 Task: Create a due date automation trigger when advanced on, 2 working days before a card is due add dates without a due date at 11:00 AM.
Action: Mouse moved to (1098, 83)
Screenshot: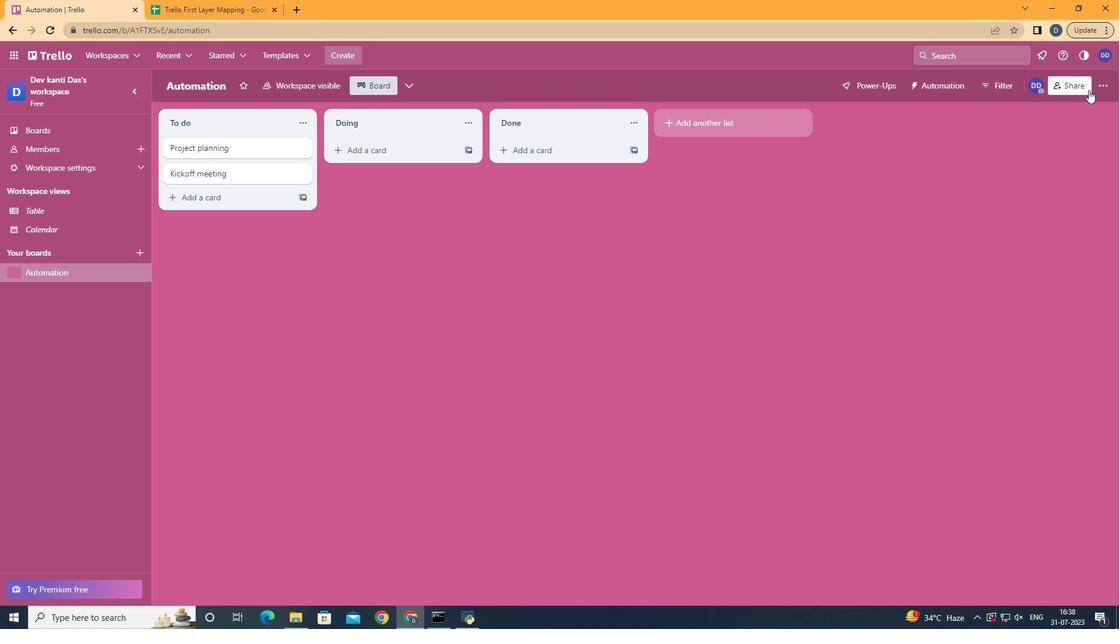 
Action: Mouse pressed left at (1098, 83)
Screenshot: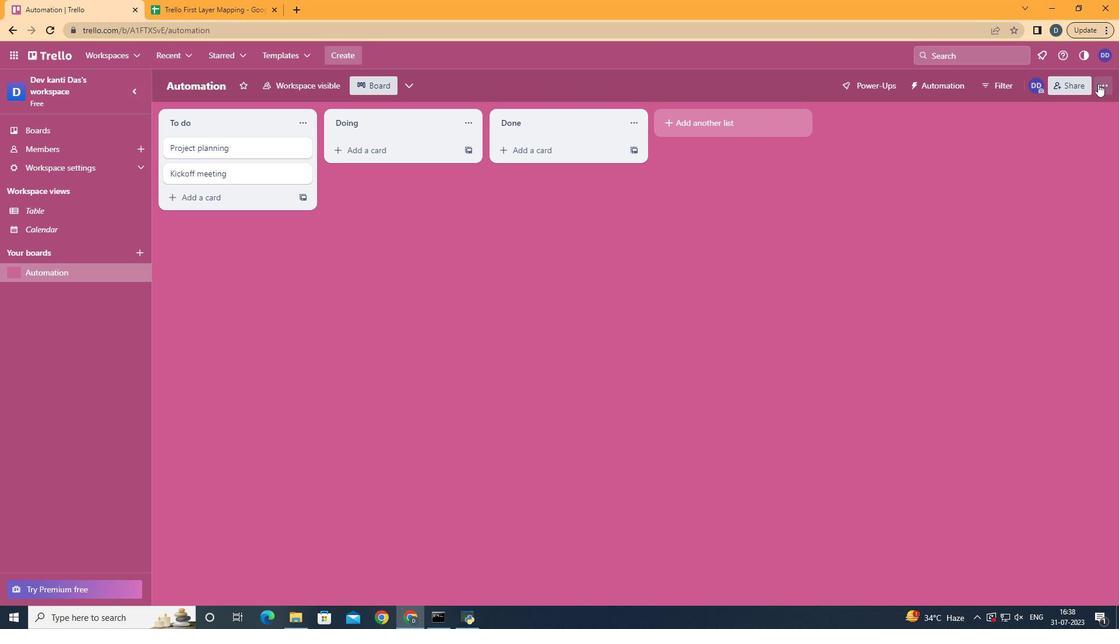 
Action: Mouse moved to (1028, 237)
Screenshot: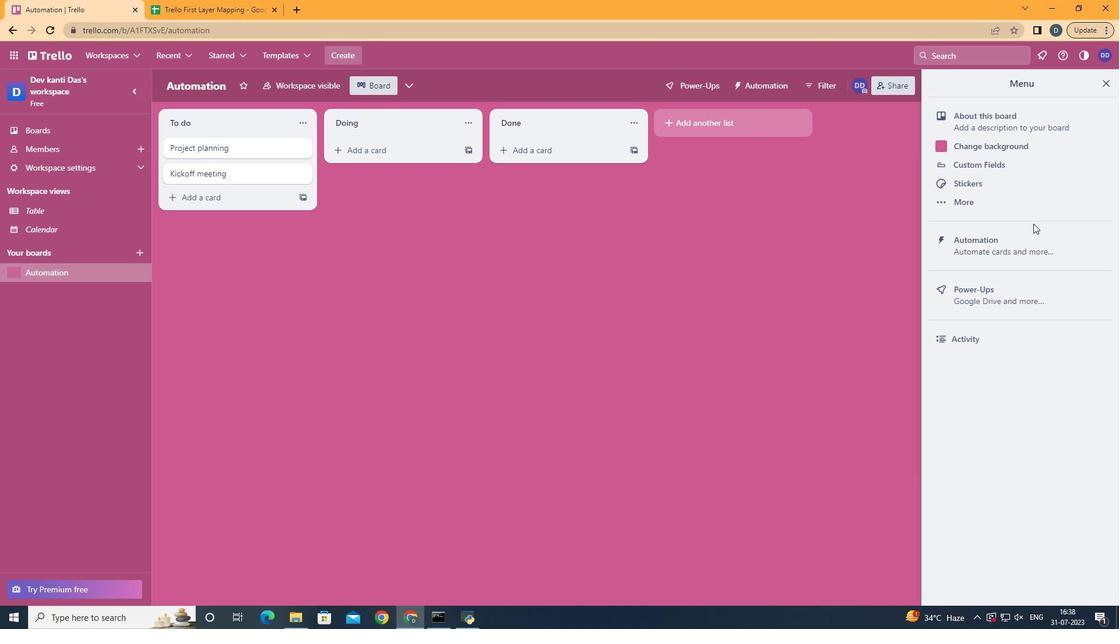 
Action: Mouse pressed left at (1028, 237)
Screenshot: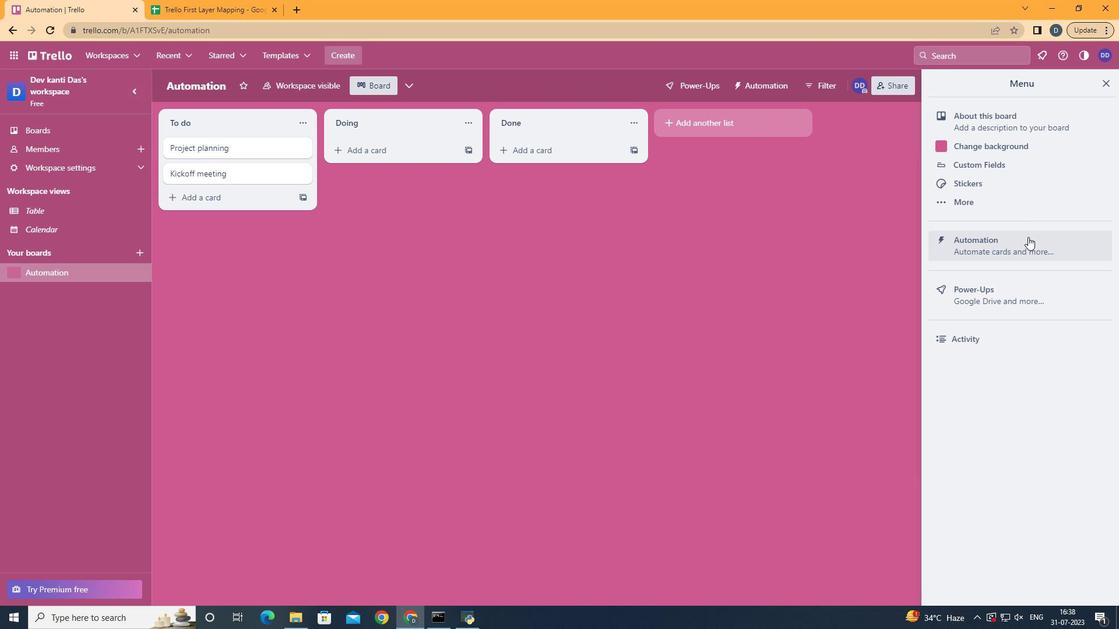 
Action: Mouse moved to (216, 236)
Screenshot: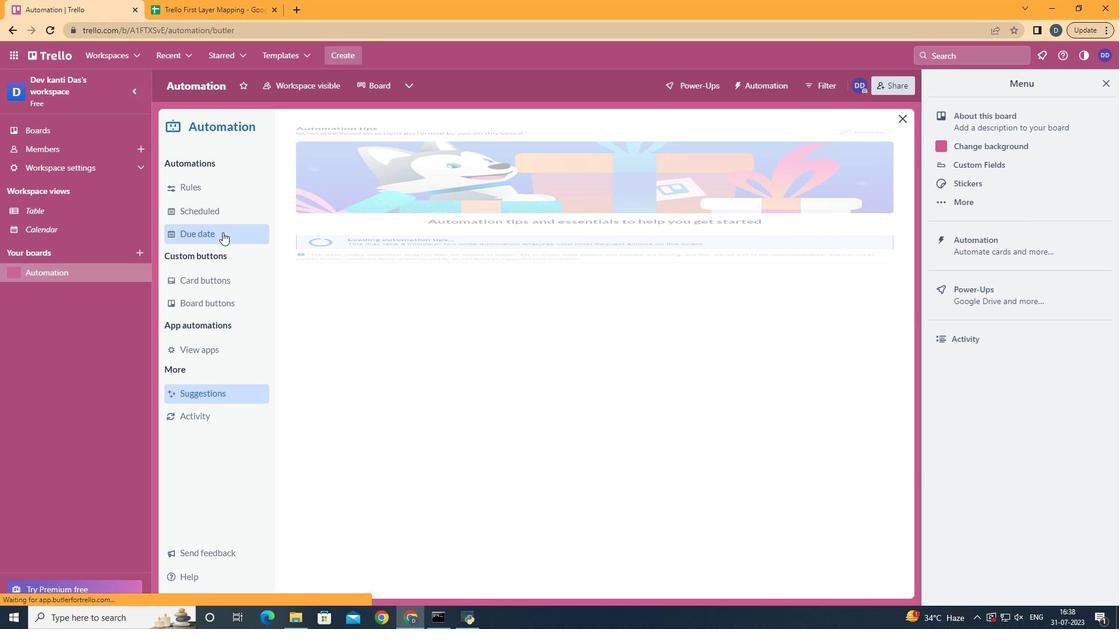 
Action: Mouse pressed left at (216, 236)
Screenshot: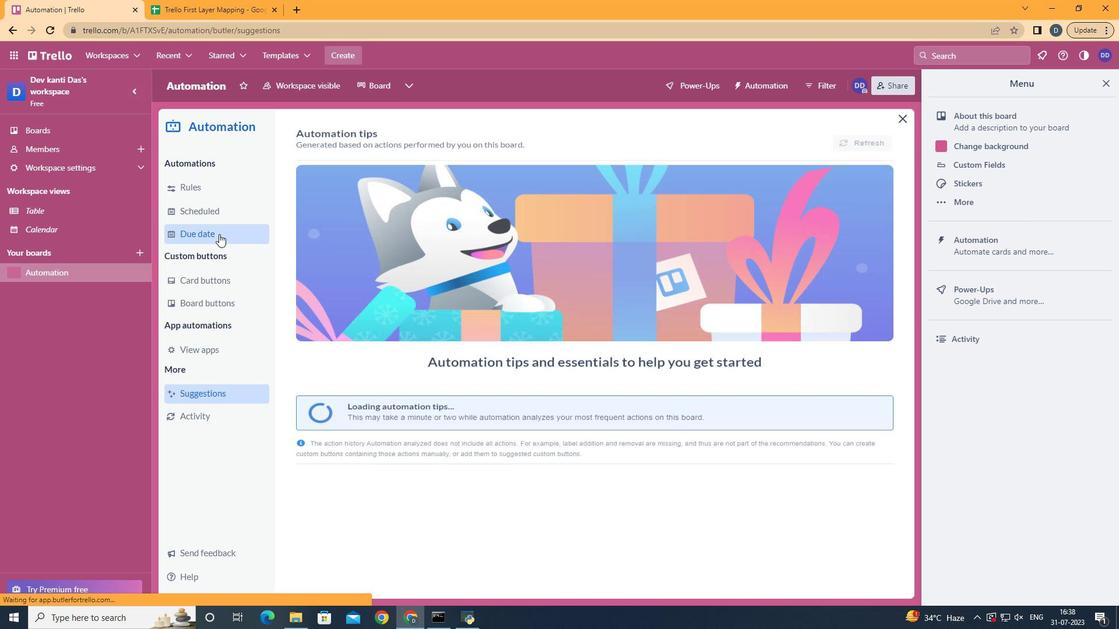 
Action: Mouse moved to (840, 138)
Screenshot: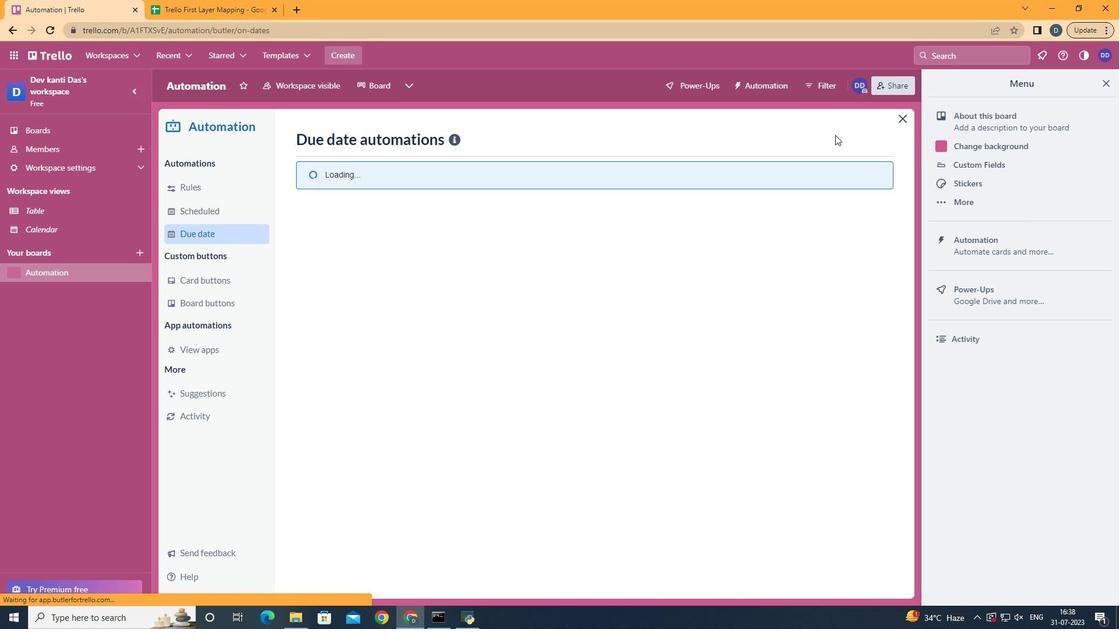 
Action: Mouse pressed left at (840, 138)
Screenshot: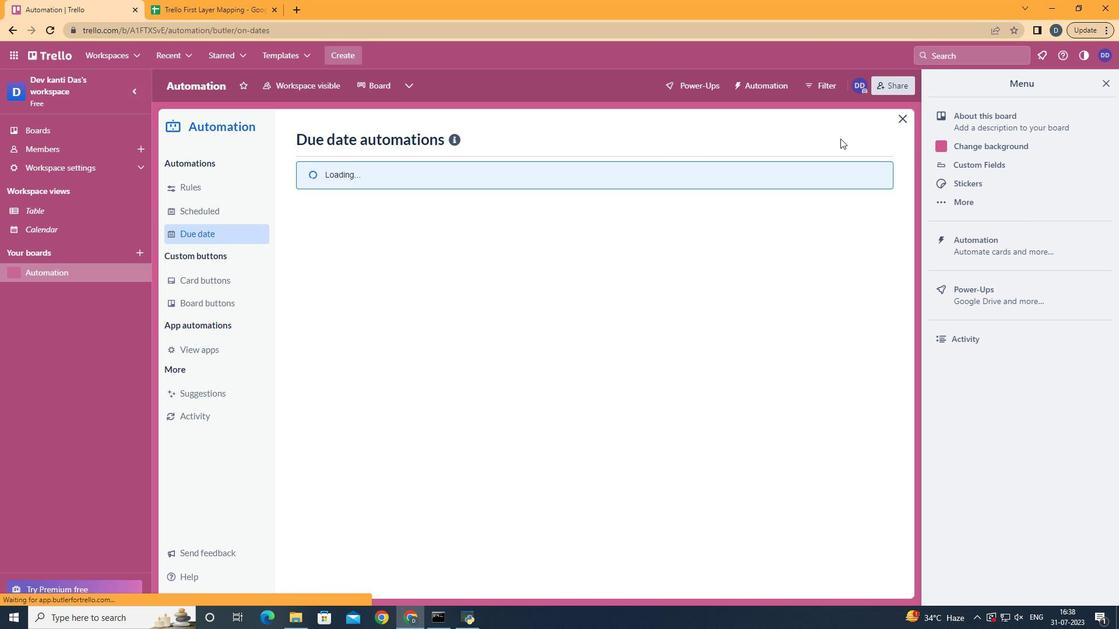 
Action: Mouse moved to (626, 253)
Screenshot: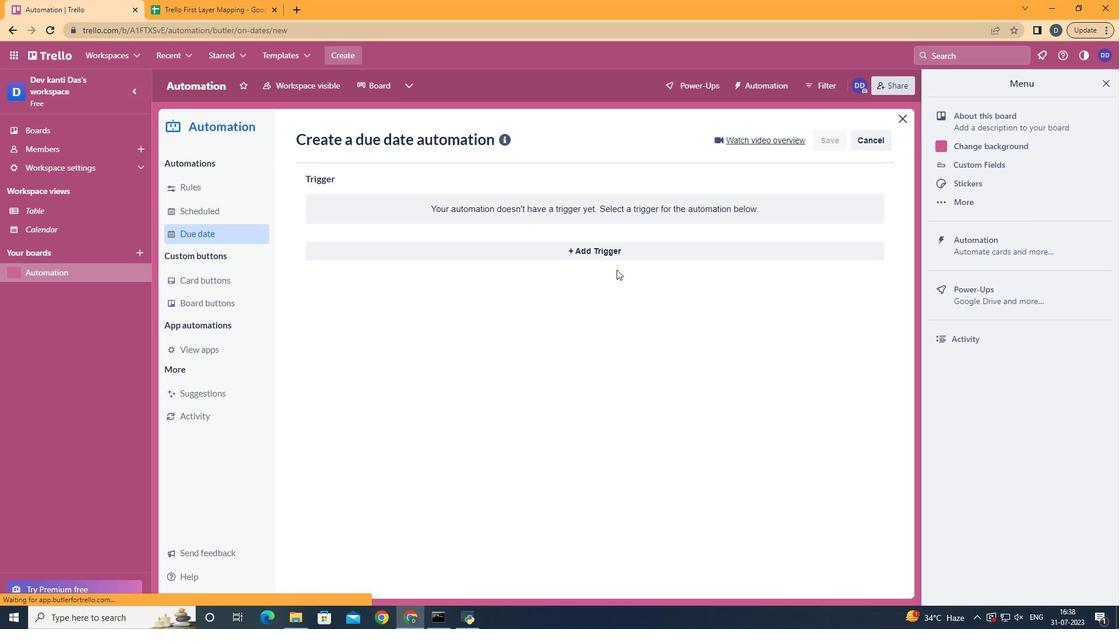 
Action: Mouse pressed left at (626, 253)
Screenshot: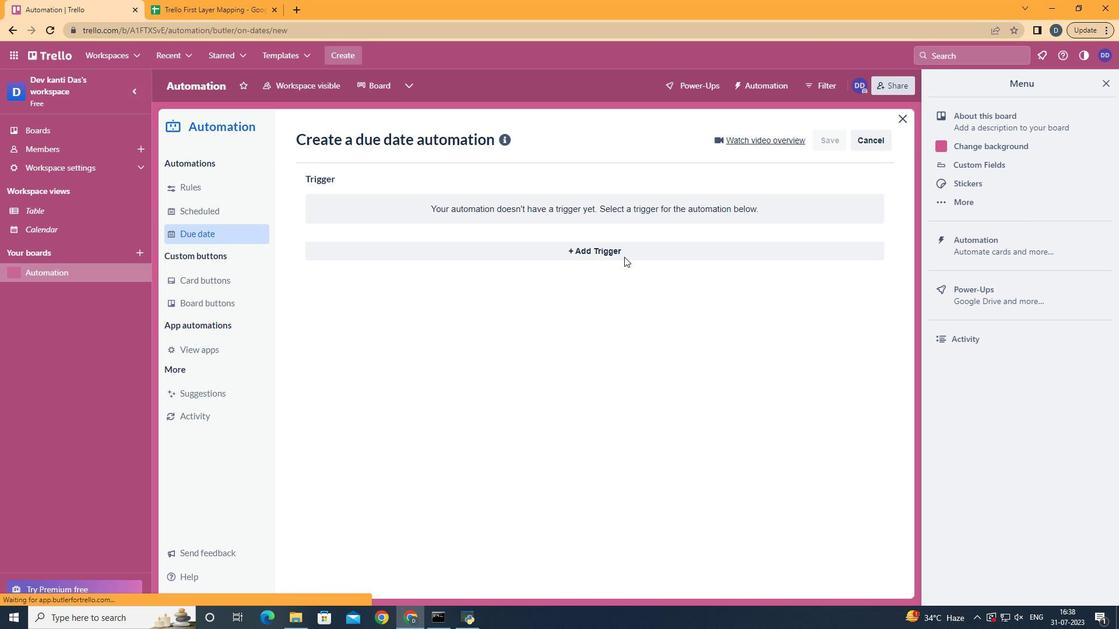 
Action: Mouse moved to (378, 474)
Screenshot: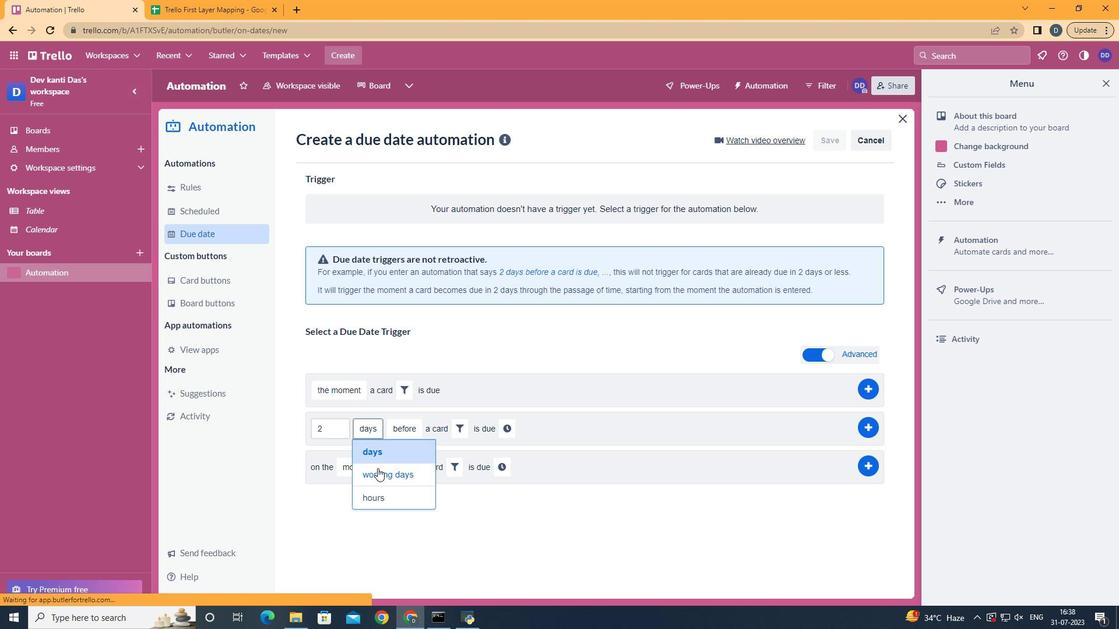 
Action: Mouse pressed left at (378, 474)
Screenshot: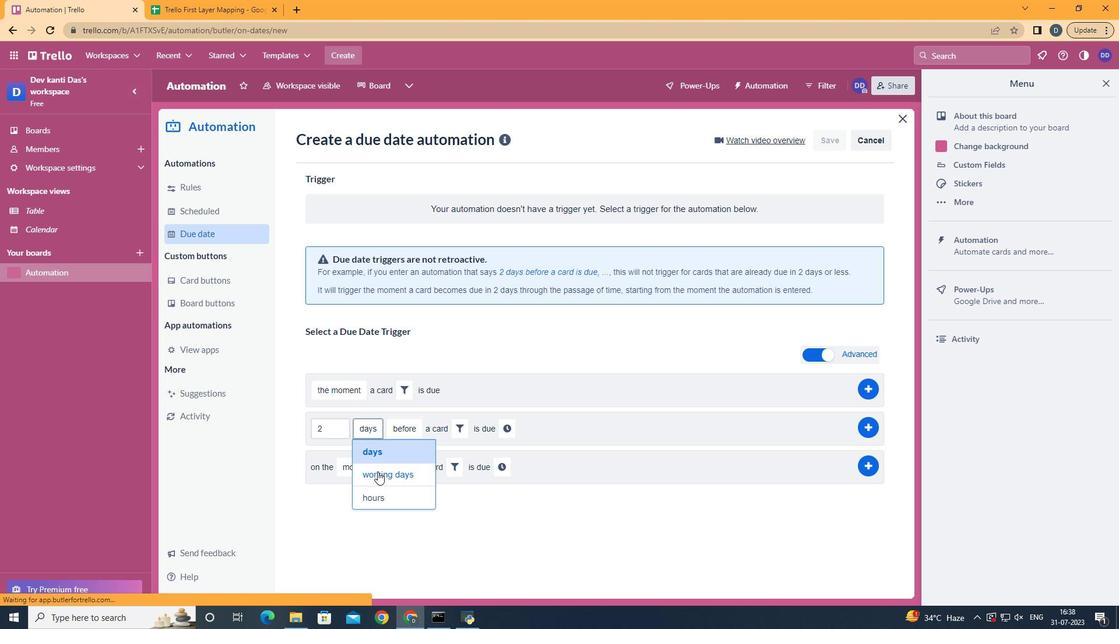 
Action: Mouse moved to (490, 426)
Screenshot: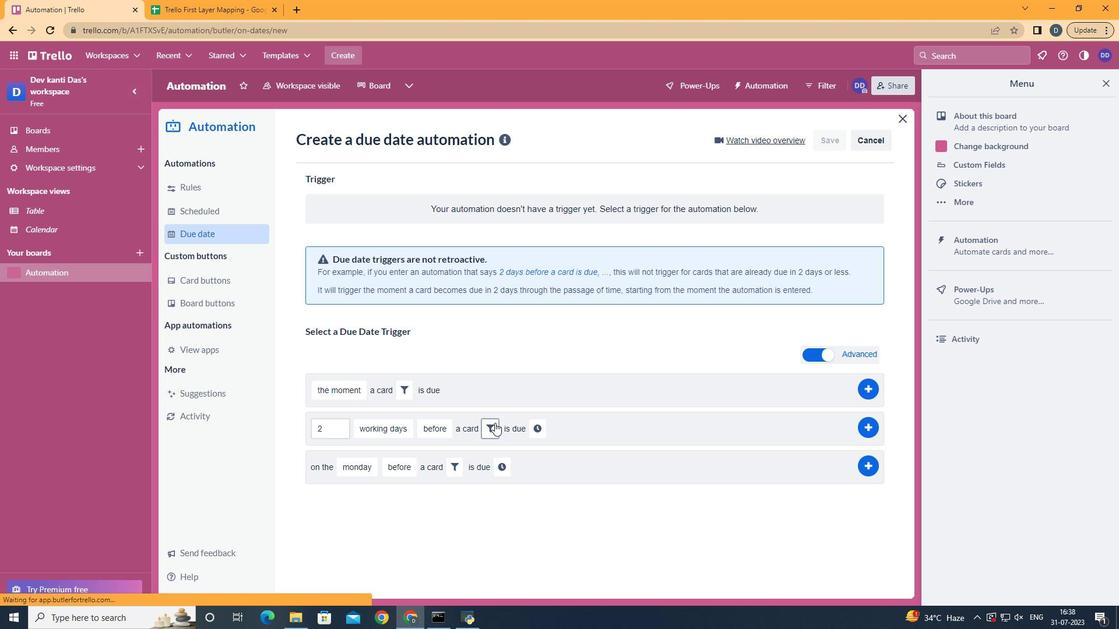 
Action: Mouse pressed left at (490, 426)
Screenshot: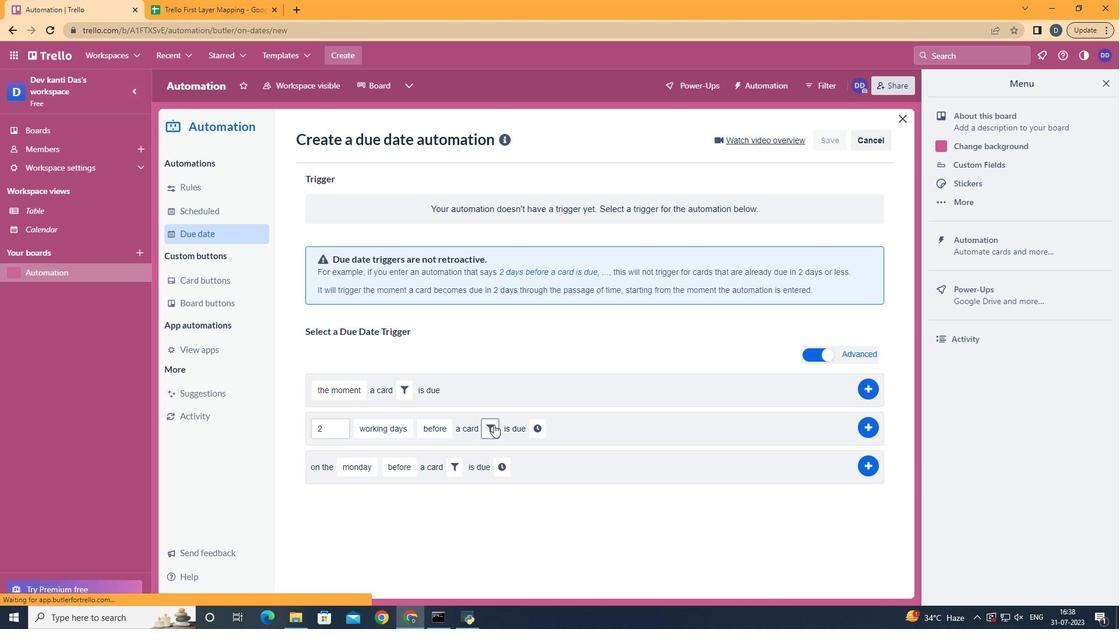 
Action: Mouse moved to (553, 472)
Screenshot: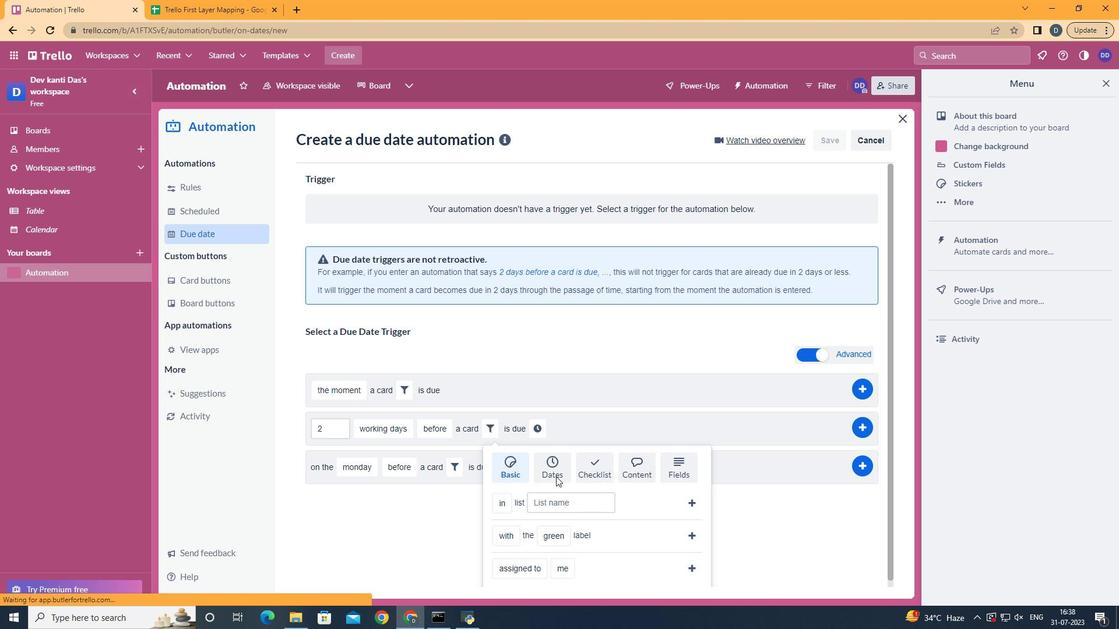 
Action: Mouse pressed left at (553, 472)
Screenshot: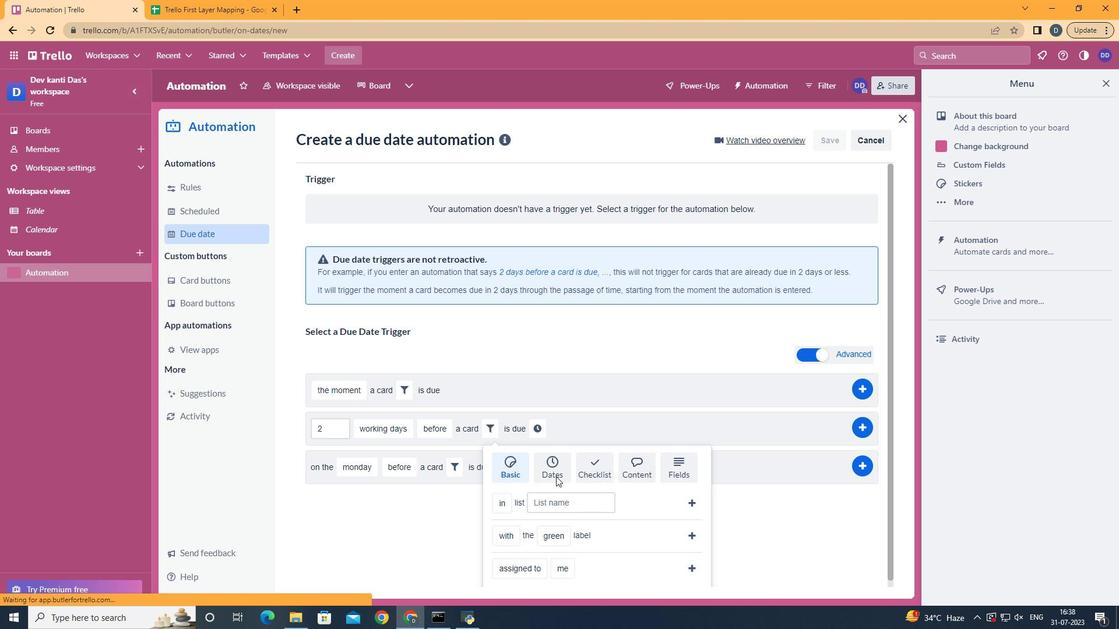 
Action: Mouse moved to (508, 549)
Screenshot: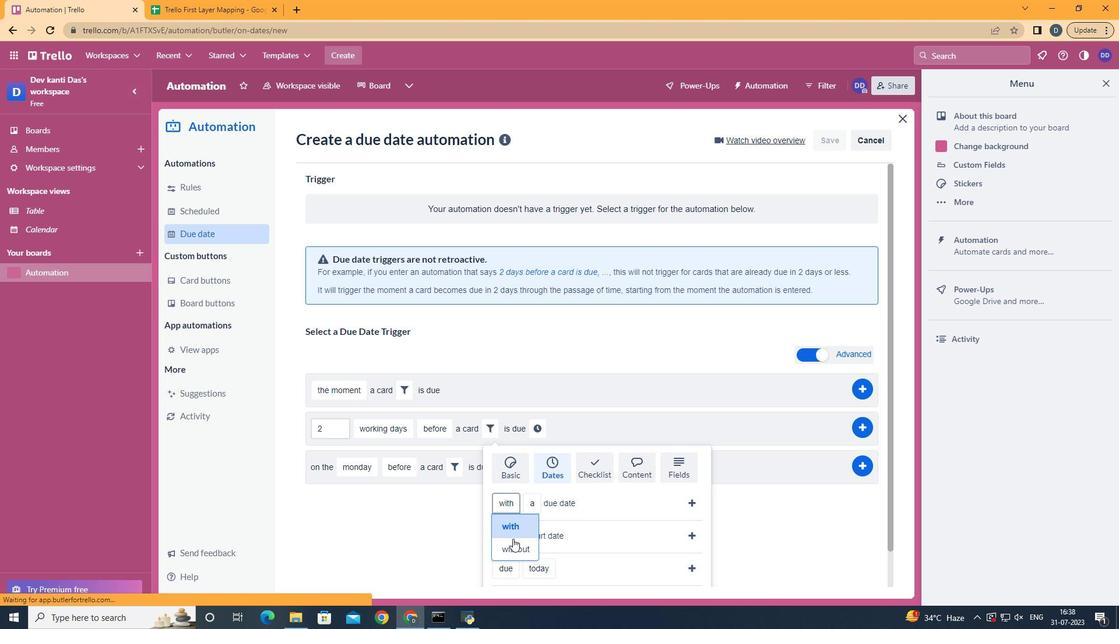 
Action: Mouse pressed left at (508, 549)
Screenshot: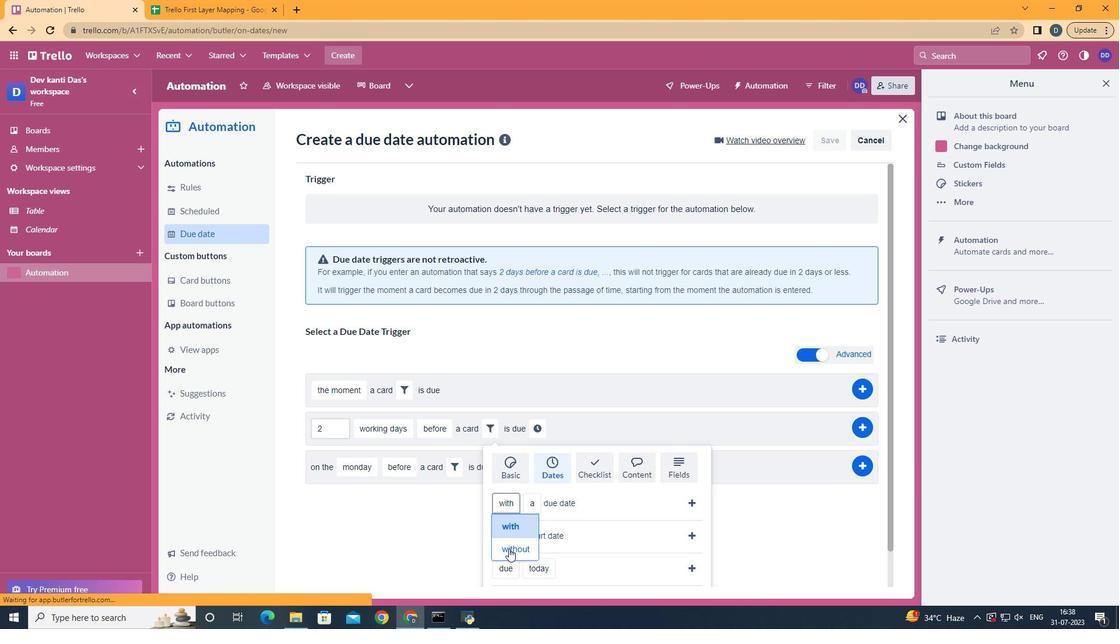 
Action: Mouse moved to (575, 417)
Screenshot: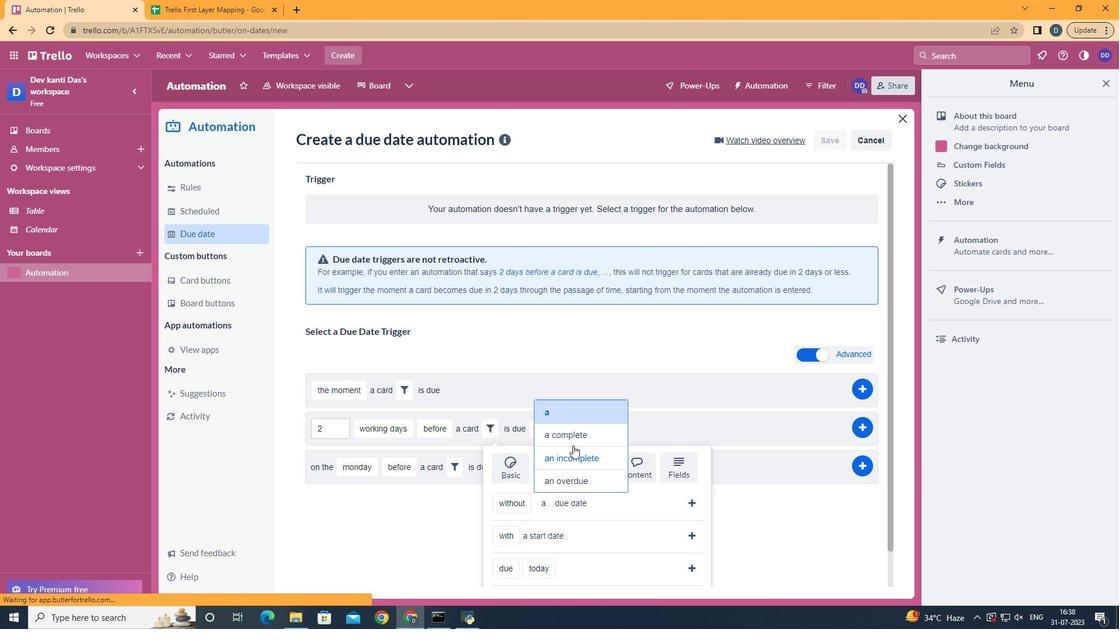 
Action: Mouse pressed left at (575, 417)
Screenshot: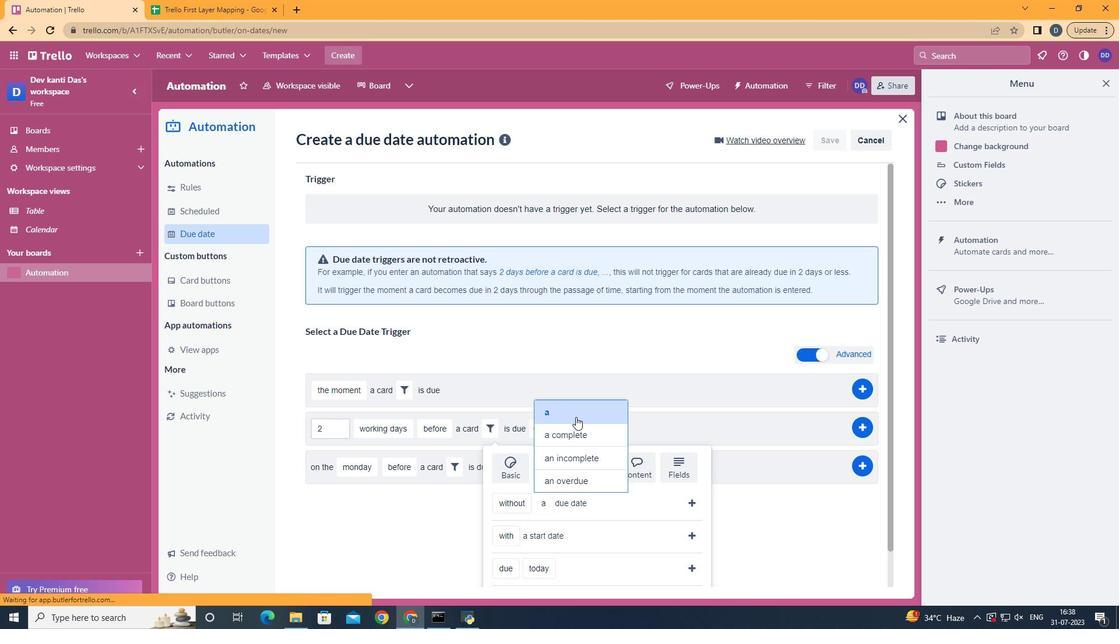 
Action: Mouse moved to (687, 508)
Screenshot: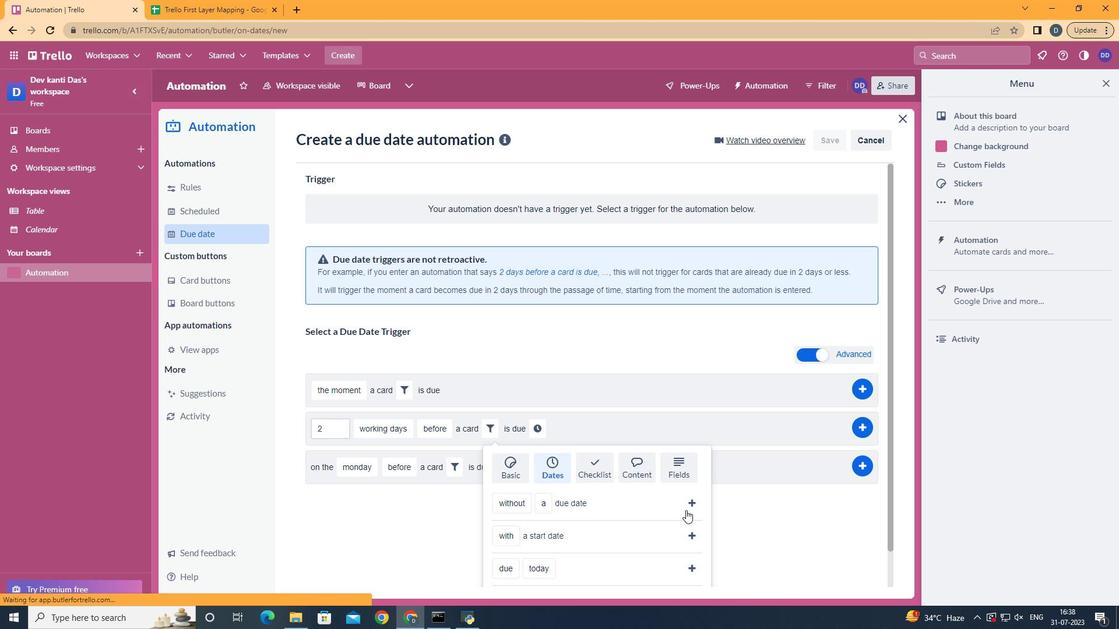 
Action: Mouse pressed left at (687, 508)
Screenshot: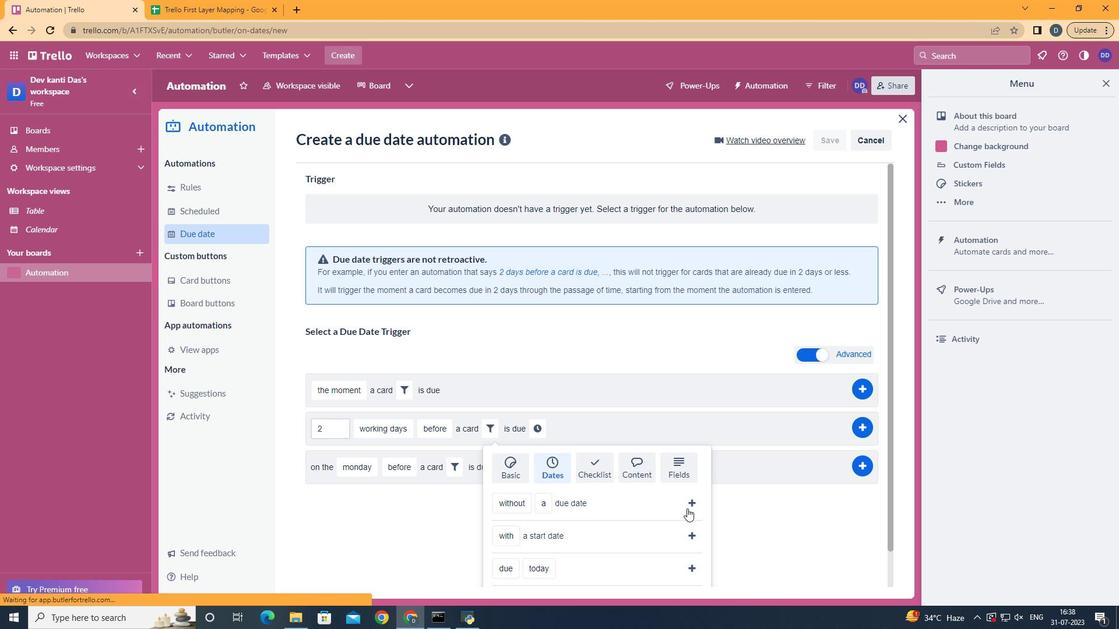 
Action: Mouse moved to (633, 426)
Screenshot: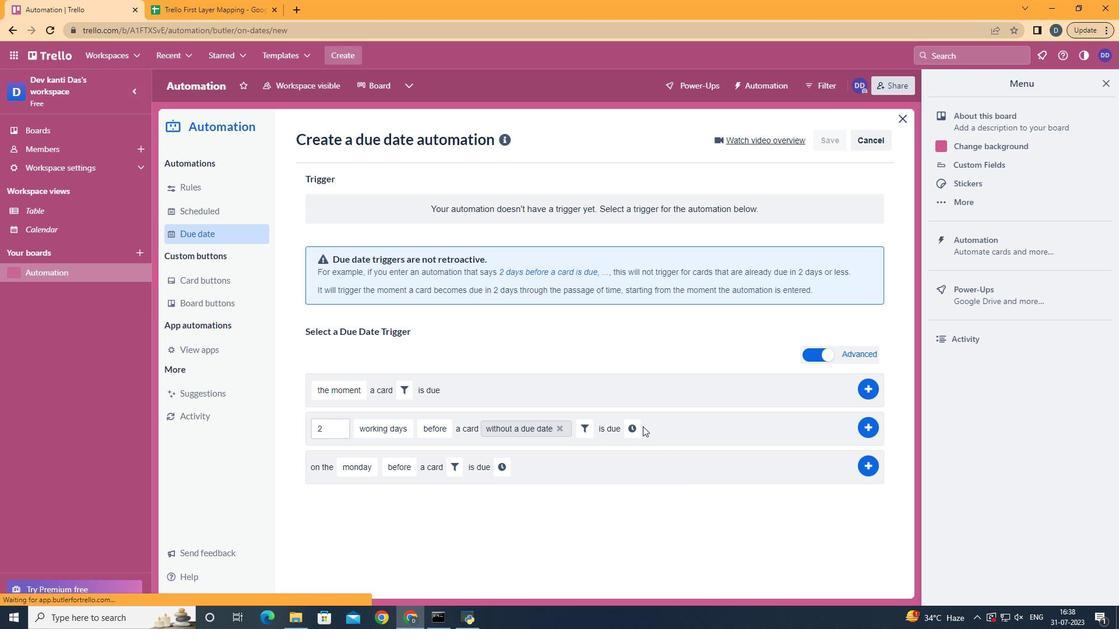 
Action: Mouse pressed left at (633, 426)
Screenshot: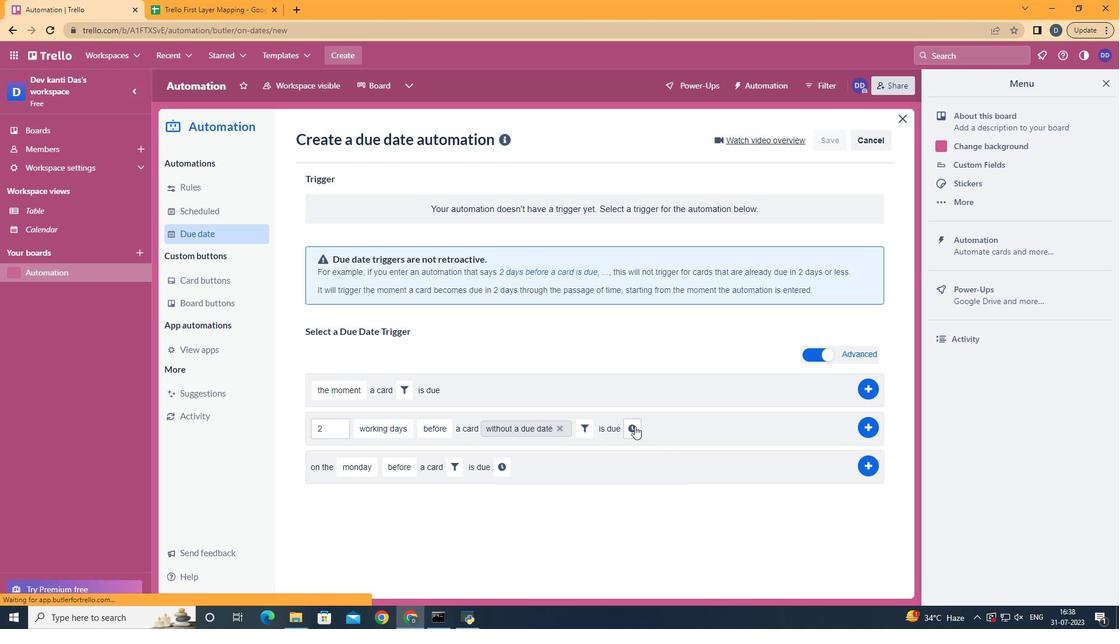 
Action: Mouse moved to (664, 429)
Screenshot: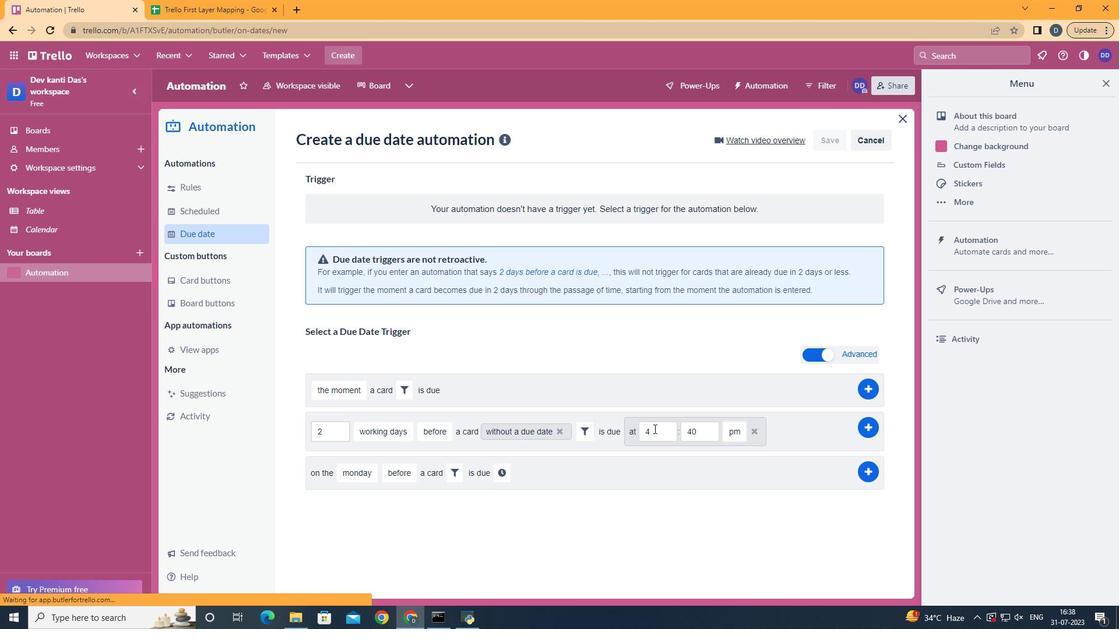
Action: Mouse pressed left at (664, 429)
Screenshot: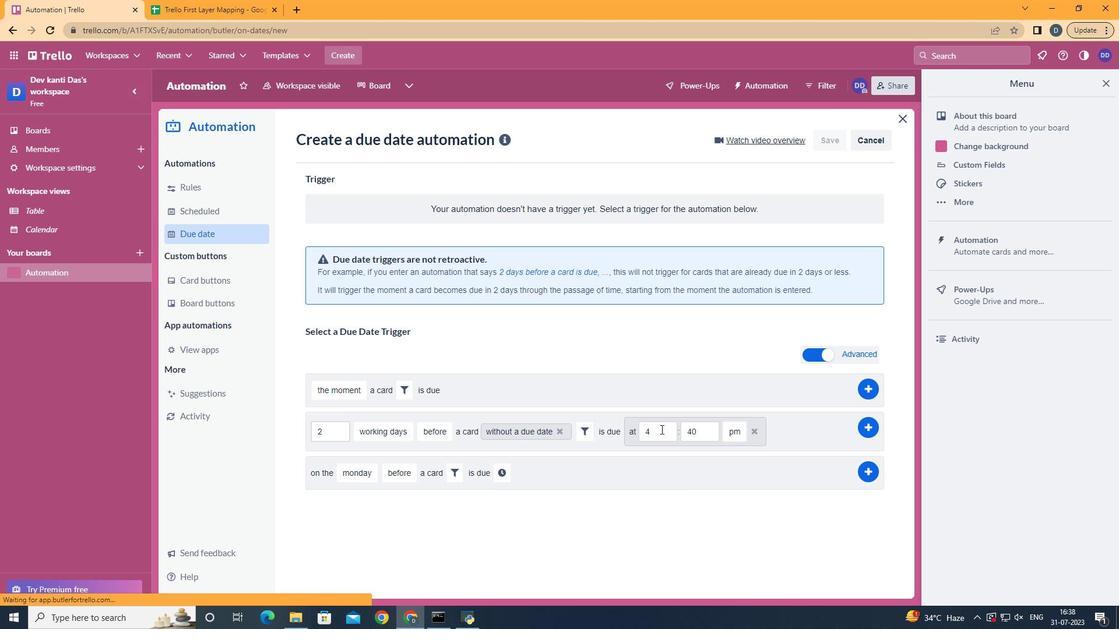 
Action: Key pressed <Key.backspace>11
Screenshot: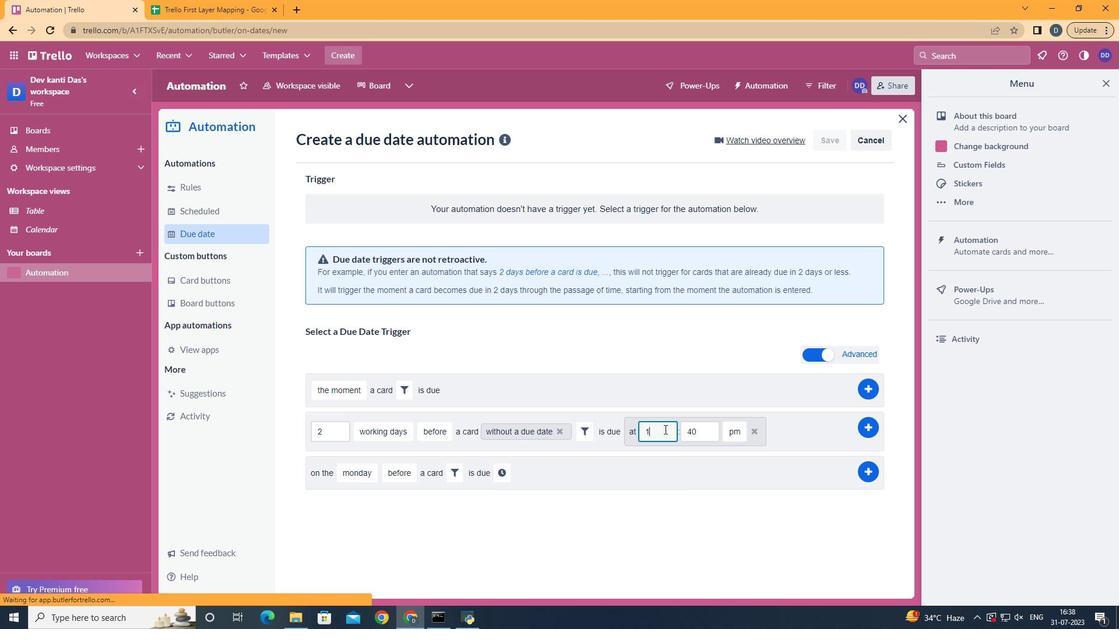 
Action: Mouse moved to (706, 429)
Screenshot: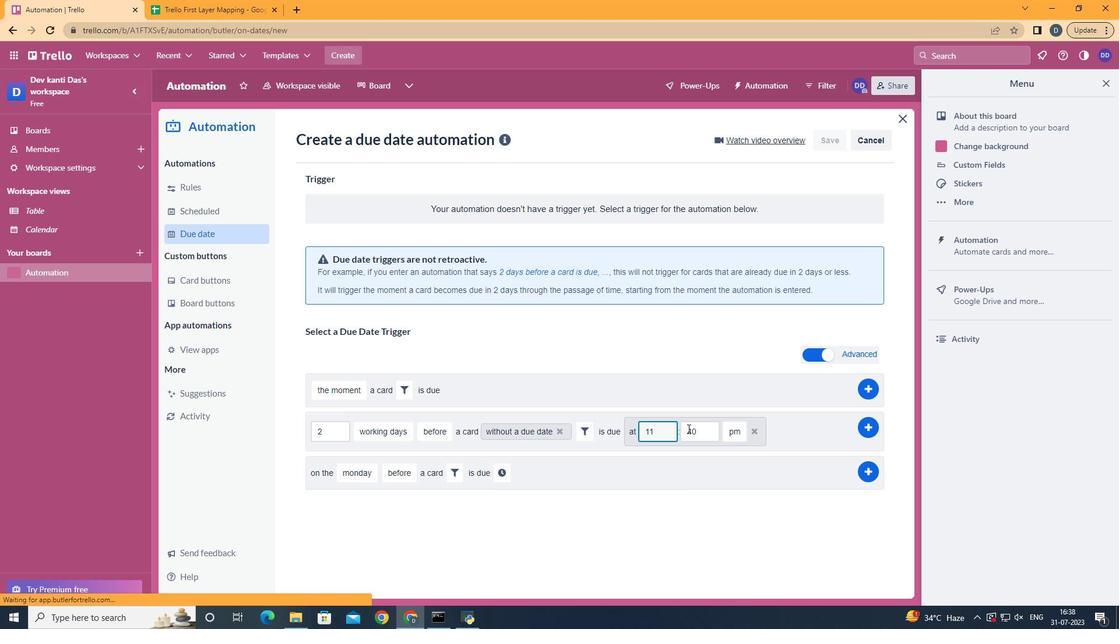 
Action: Mouse pressed left at (706, 429)
Screenshot: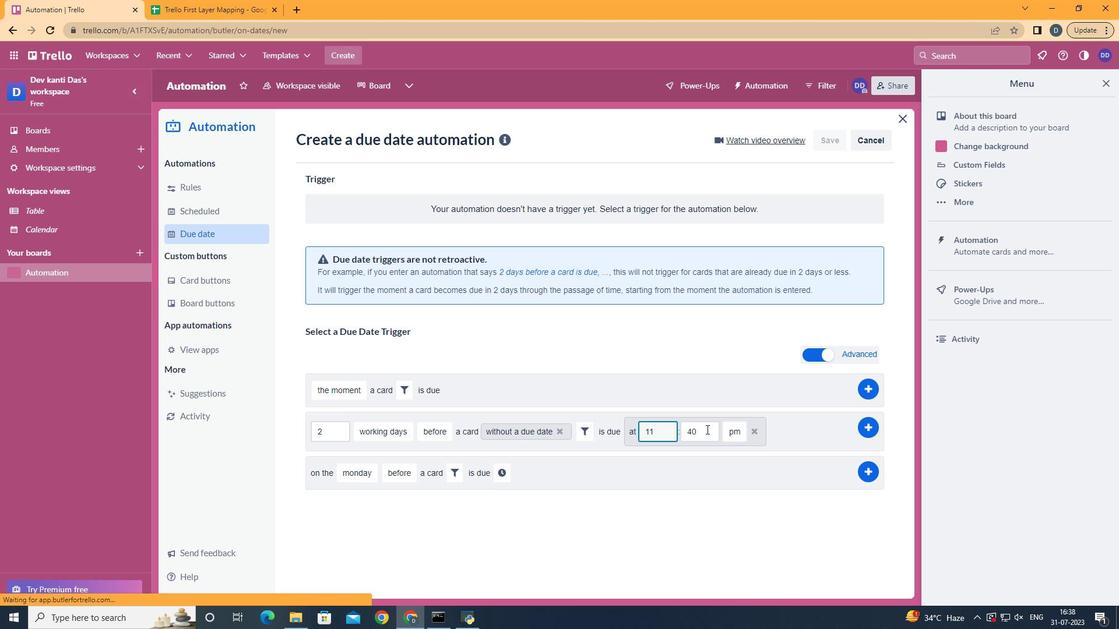 
Action: Key pressed <Key.backspace><Key.backspace><Key.backspace>00
Screenshot: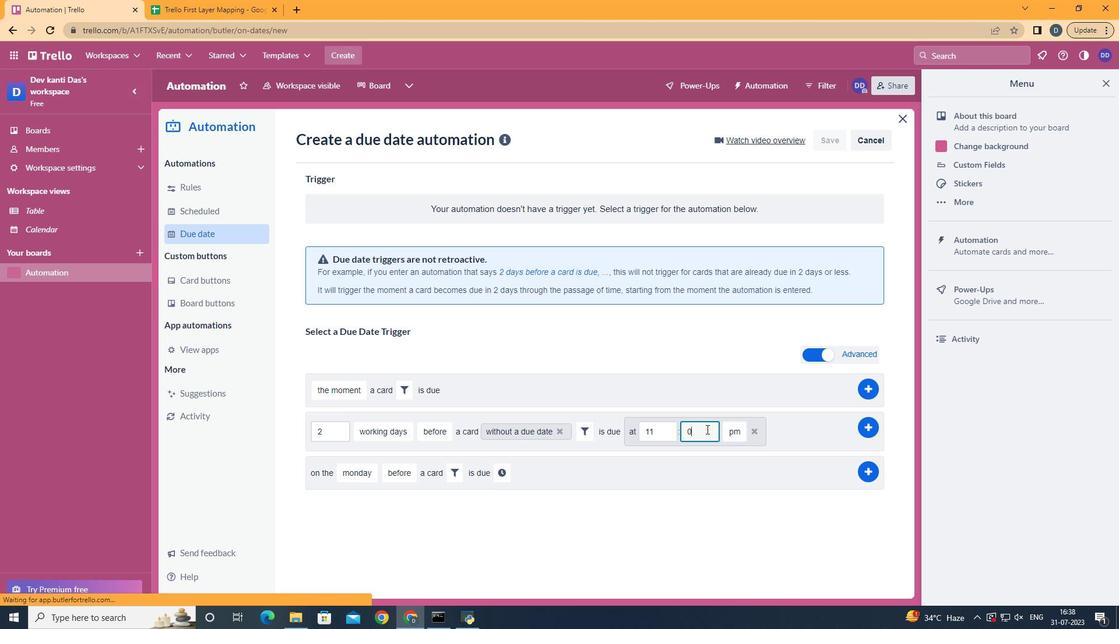 
Action: Mouse moved to (740, 454)
Screenshot: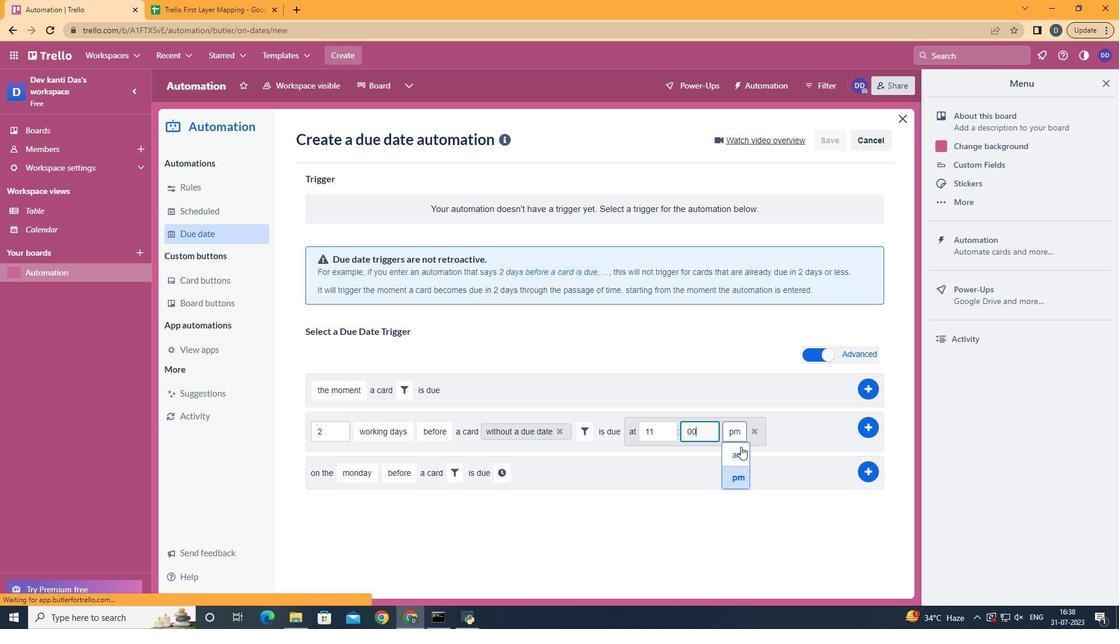 
Action: Mouse pressed left at (740, 454)
Screenshot: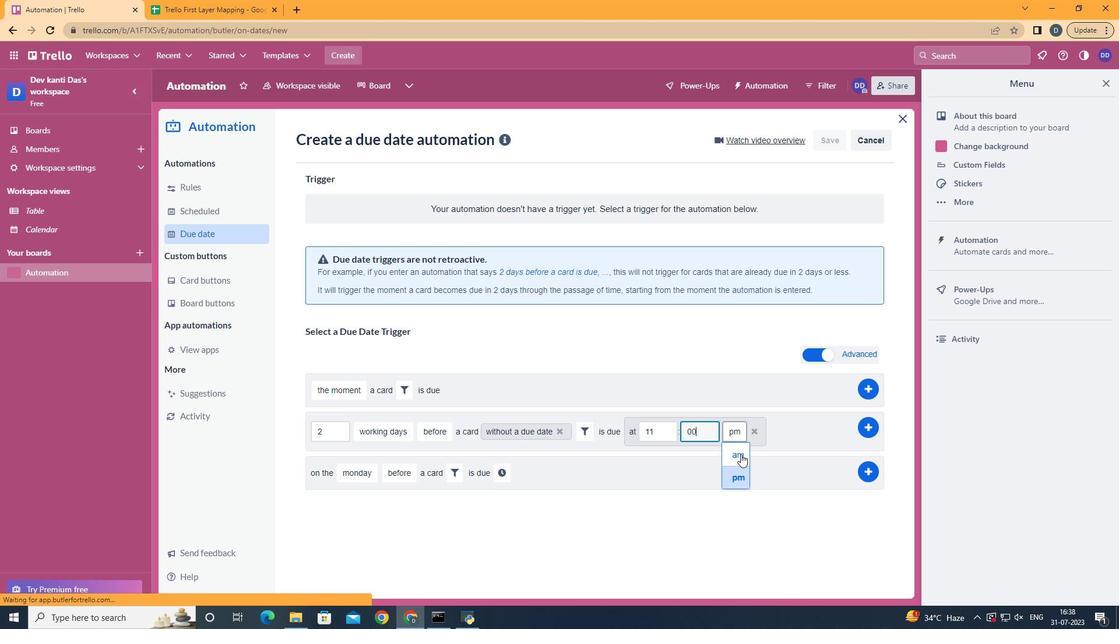 
Action: Mouse moved to (873, 429)
Screenshot: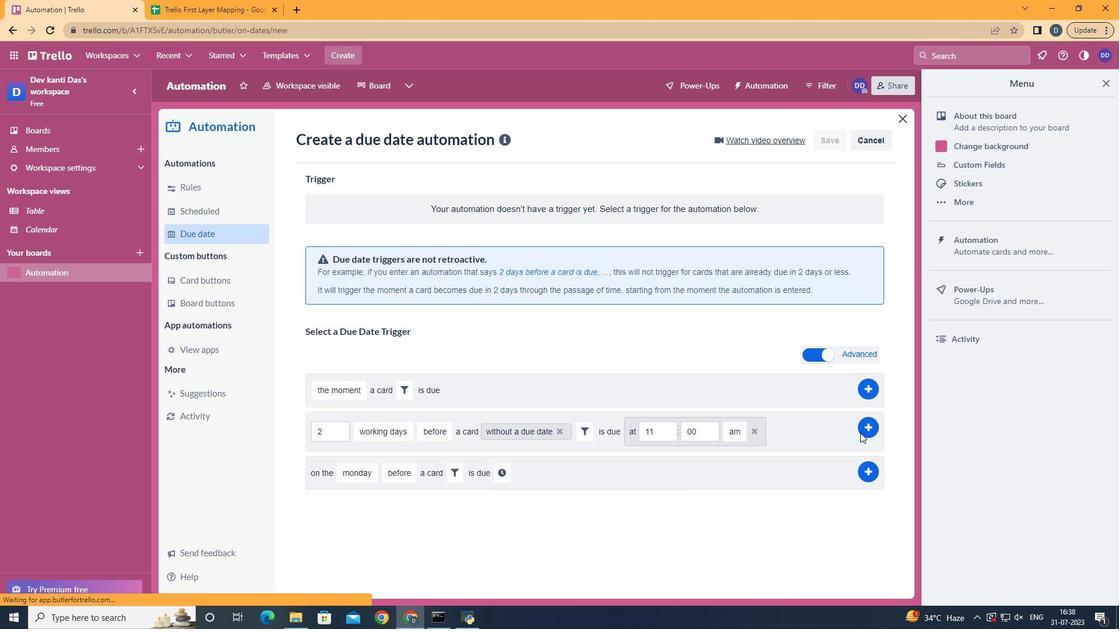 
Action: Mouse pressed left at (873, 429)
Screenshot: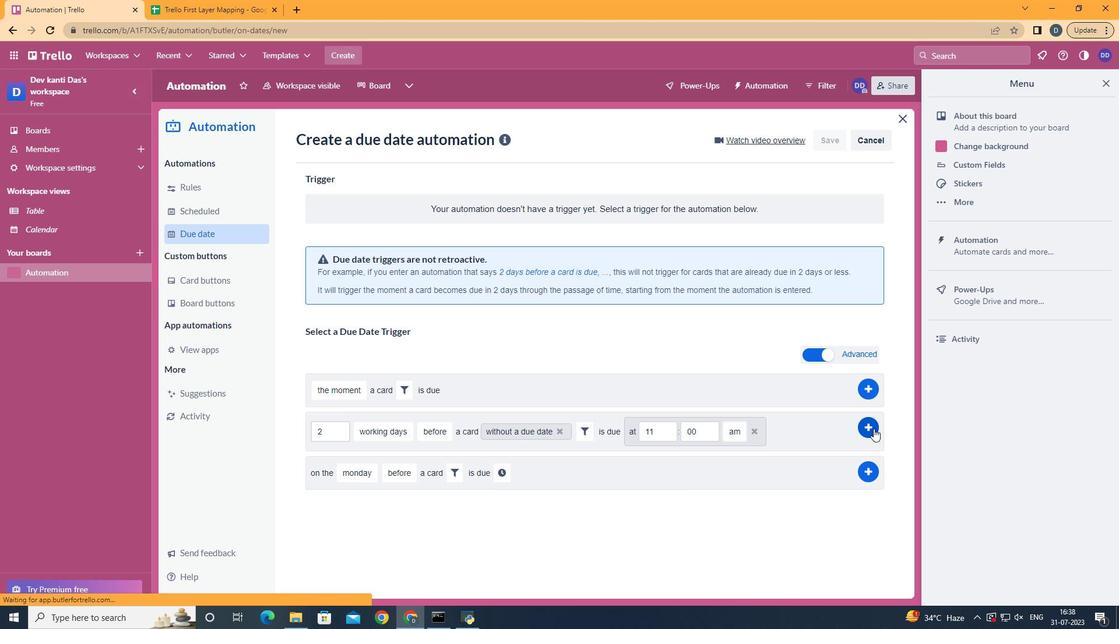 
Action: Mouse moved to (355, 239)
Screenshot: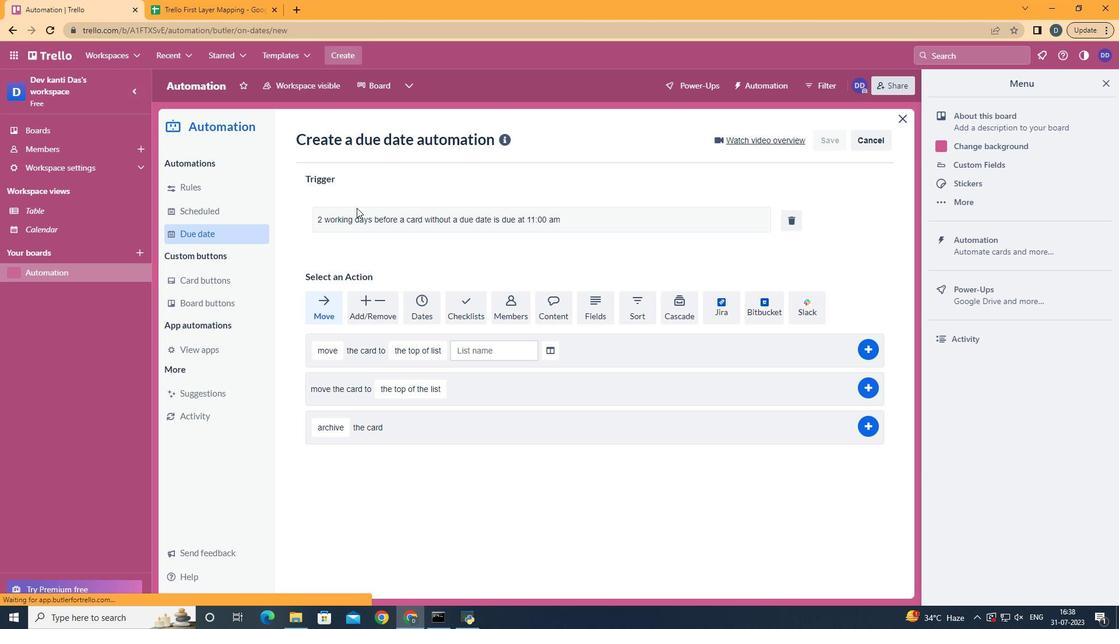 
